 Task: Create List Employee Engagement in Board Brand Awareness Campaign to Workspace Cost Accounting. Create List Recruitment in Board Data Governance to Workspace Cost Accounting. Create List Onboarding in Board Social Media Community Management and Engagement to Workspace Cost Accounting
Action: Mouse moved to (99, 397)
Screenshot: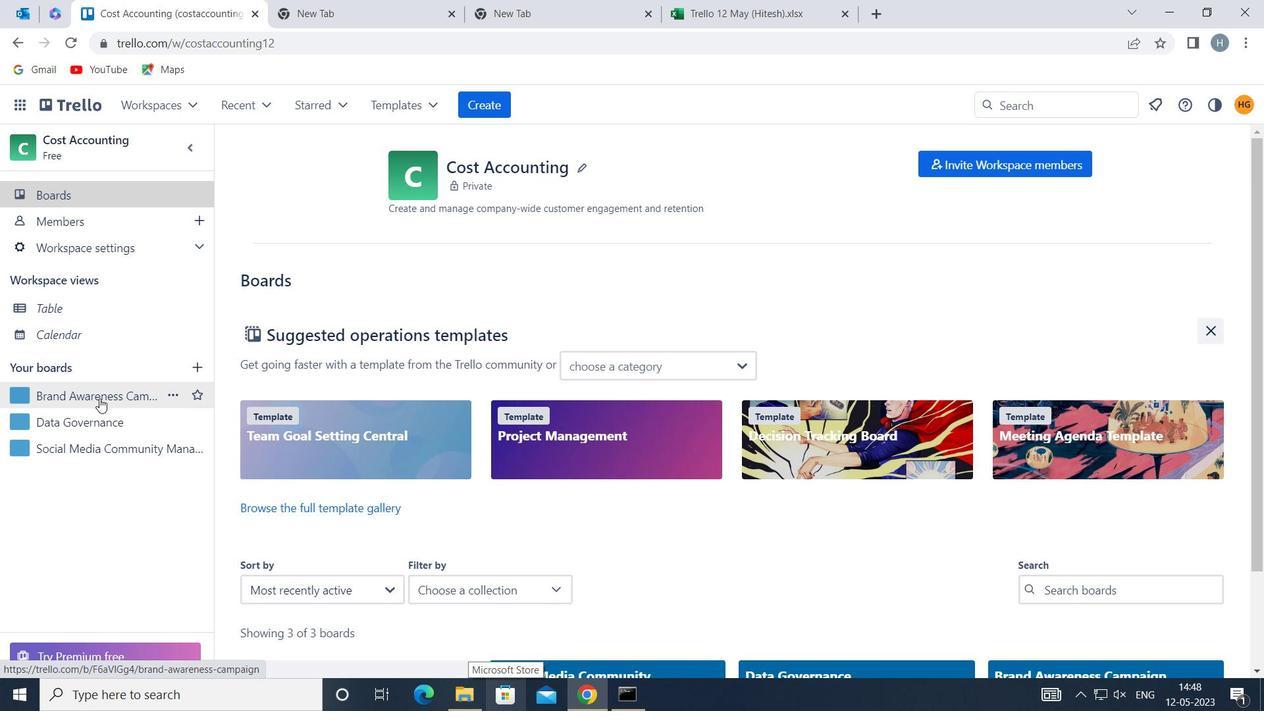 
Action: Mouse pressed left at (99, 397)
Screenshot: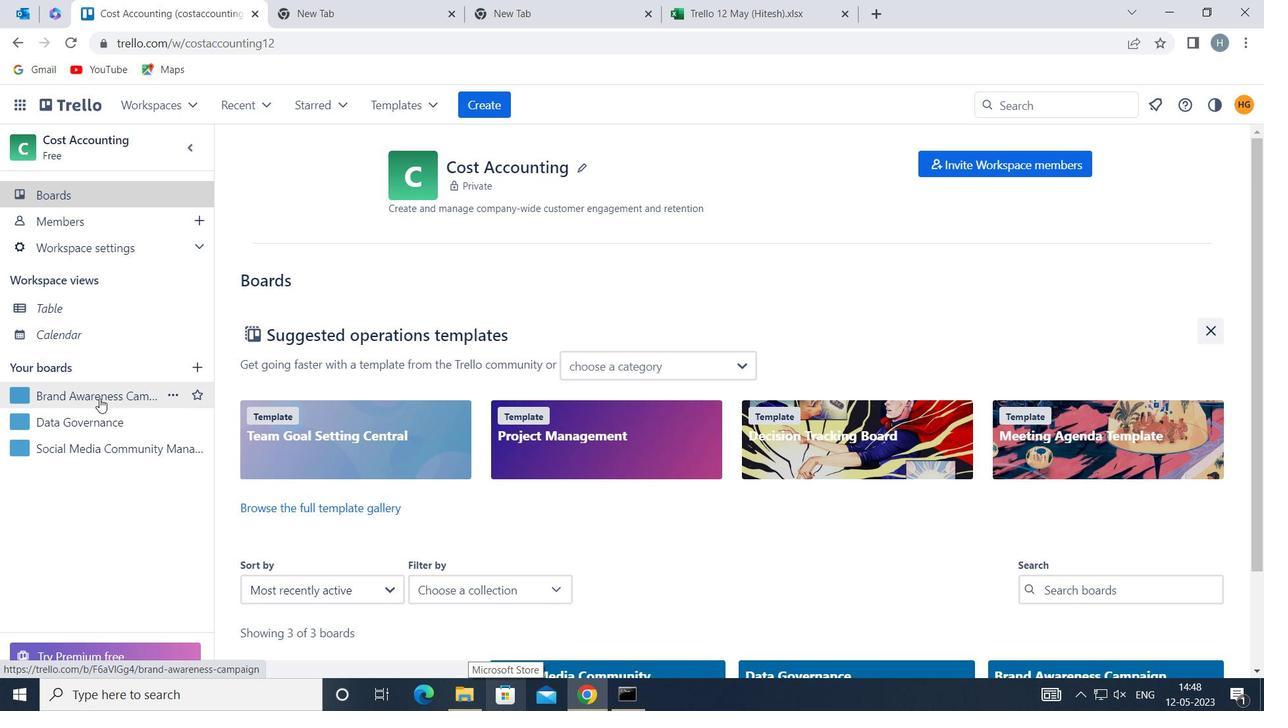 
Action: Mouse moved to (783, 197)
Screenshot: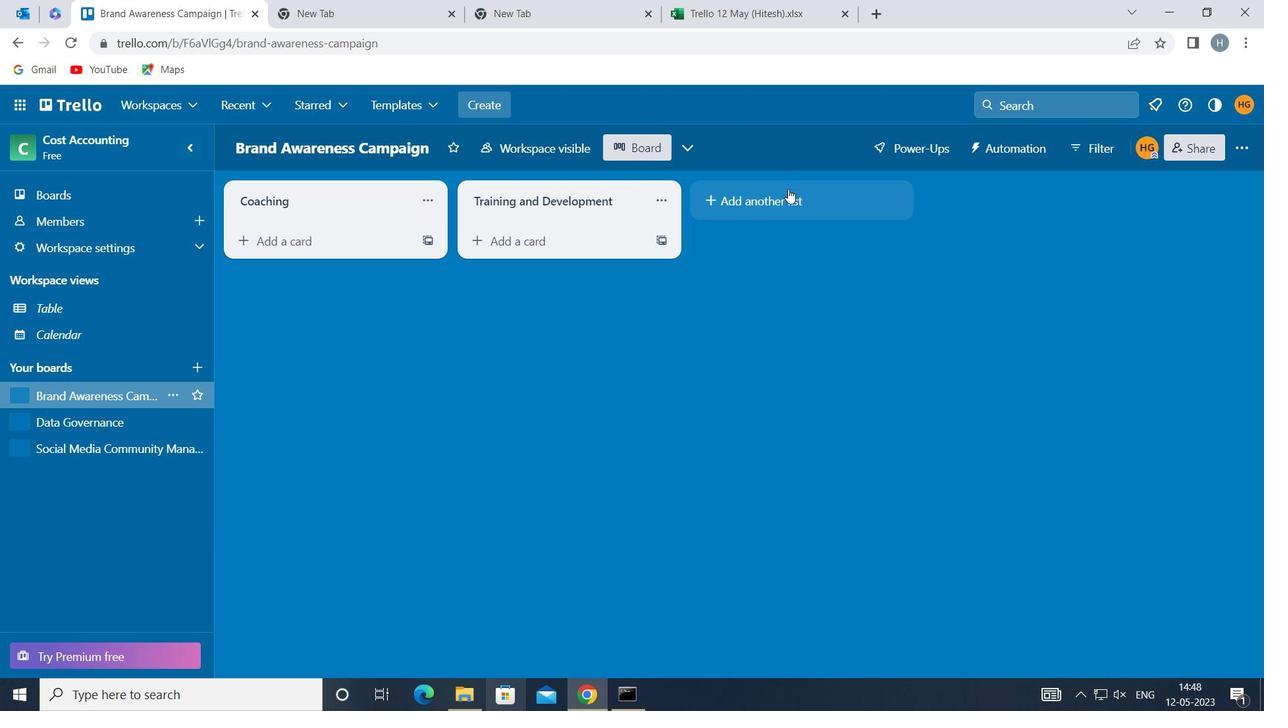 
Action: Mouse pressed left at (783, 197)
Screenshot: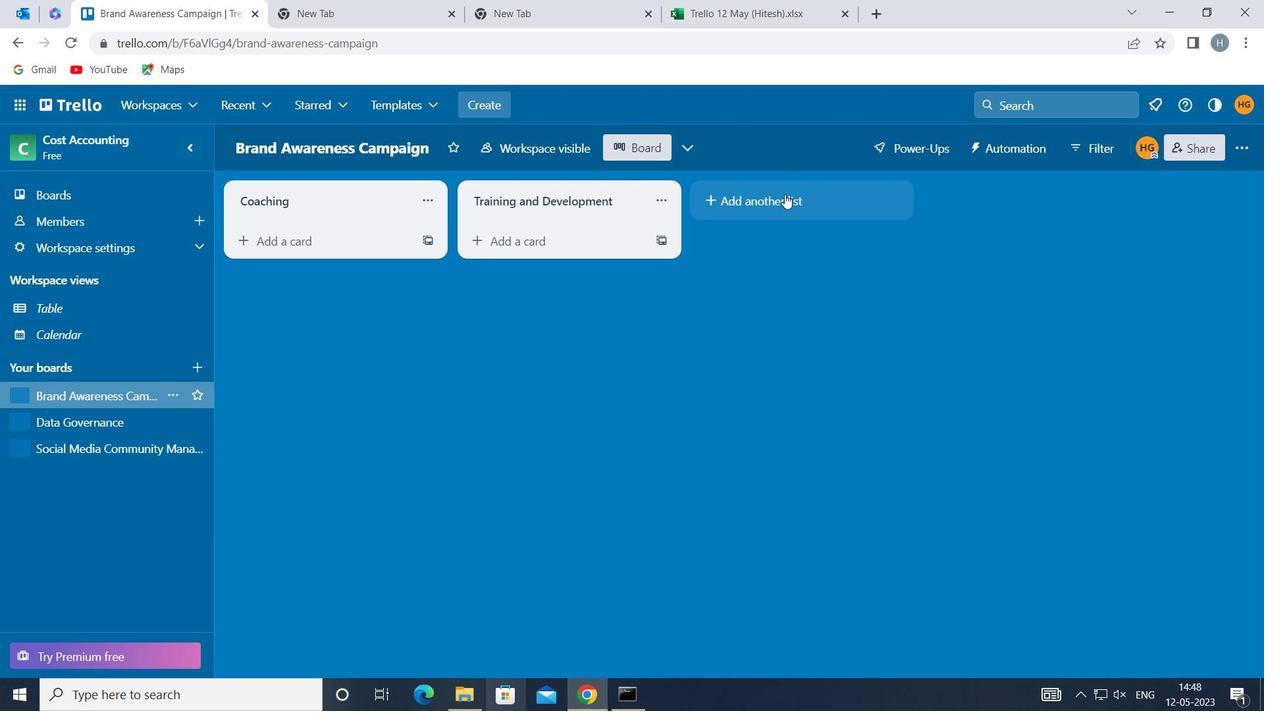 
Action: Mouse moved to (741, 193)
Screenshot: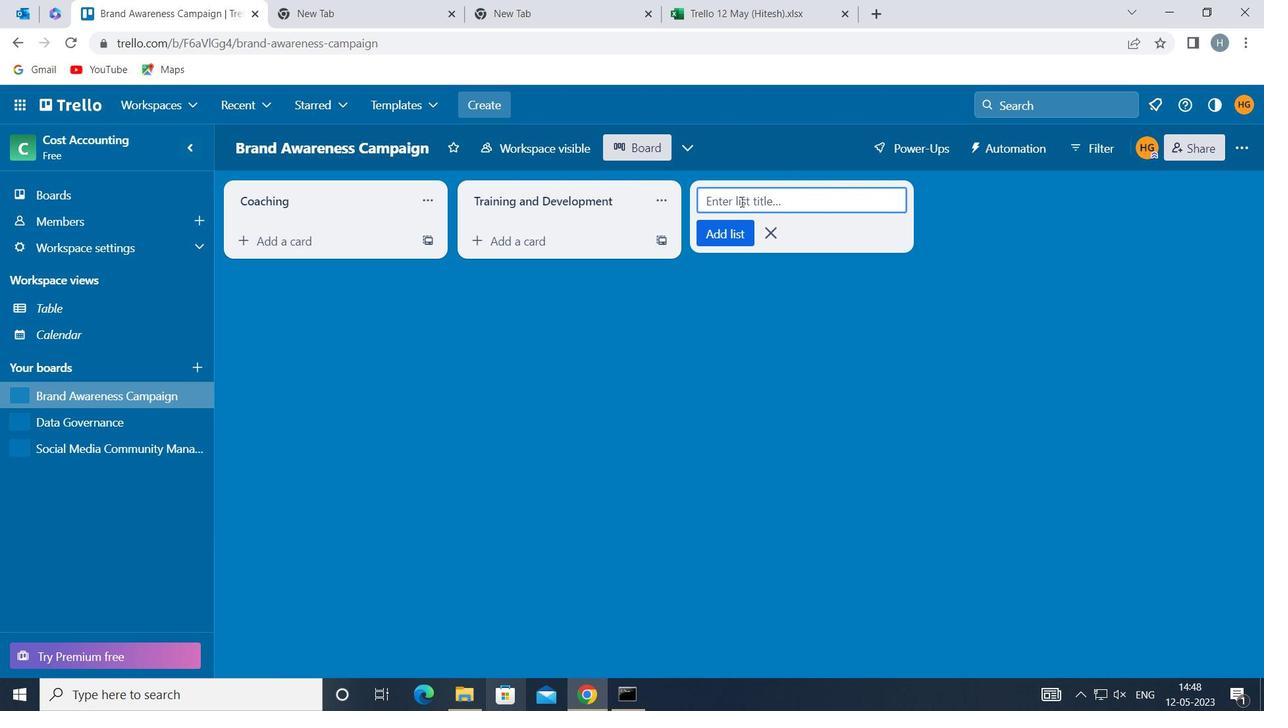 
Action: Mouse pressed left at (741, 193)
Screenshot: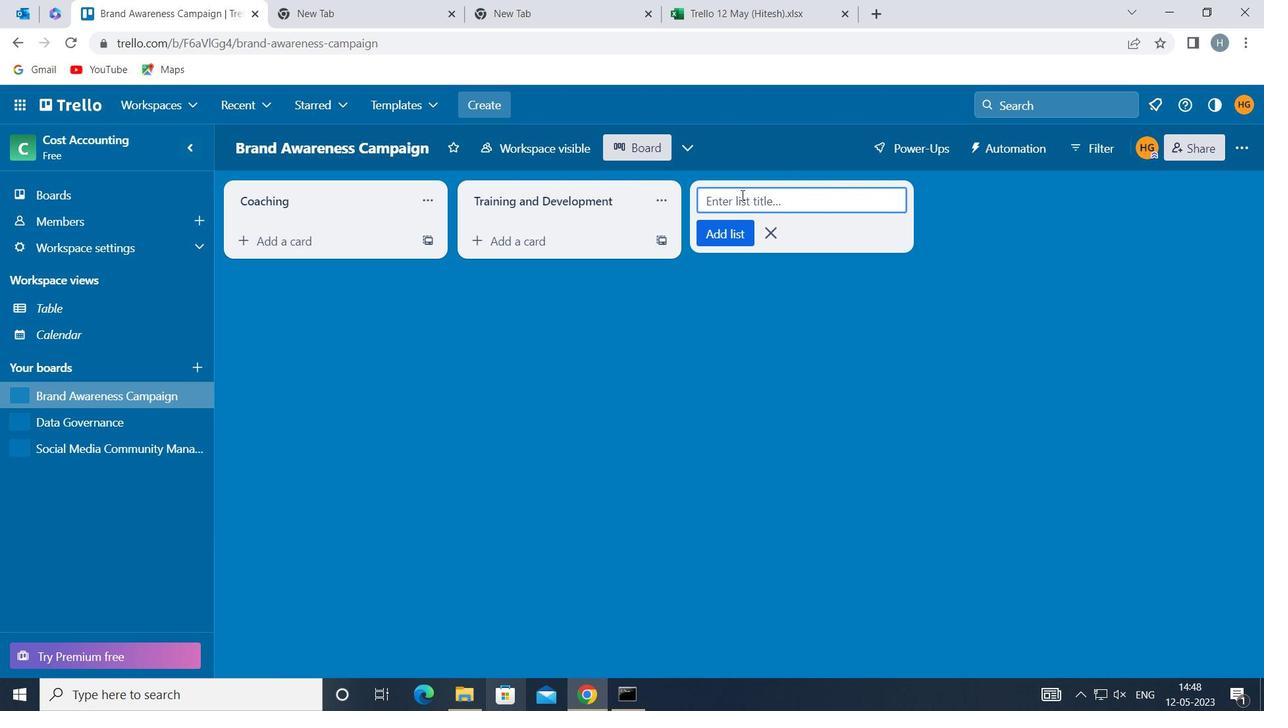 
Action: Key pressed <Key.shift>EMPLOYEE<Key.space><Key.shift>ENGAGEMENT
Screenshot: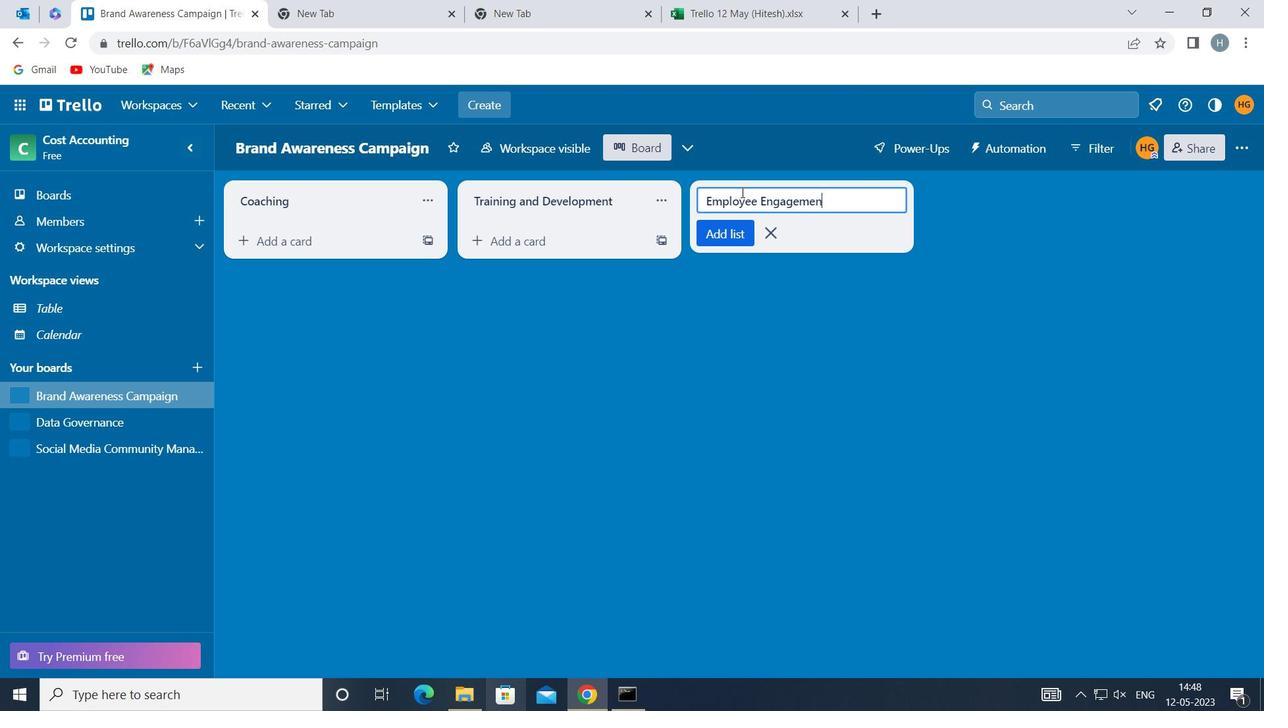 
Action: Mouse moved to (731, 234)
Screenshot: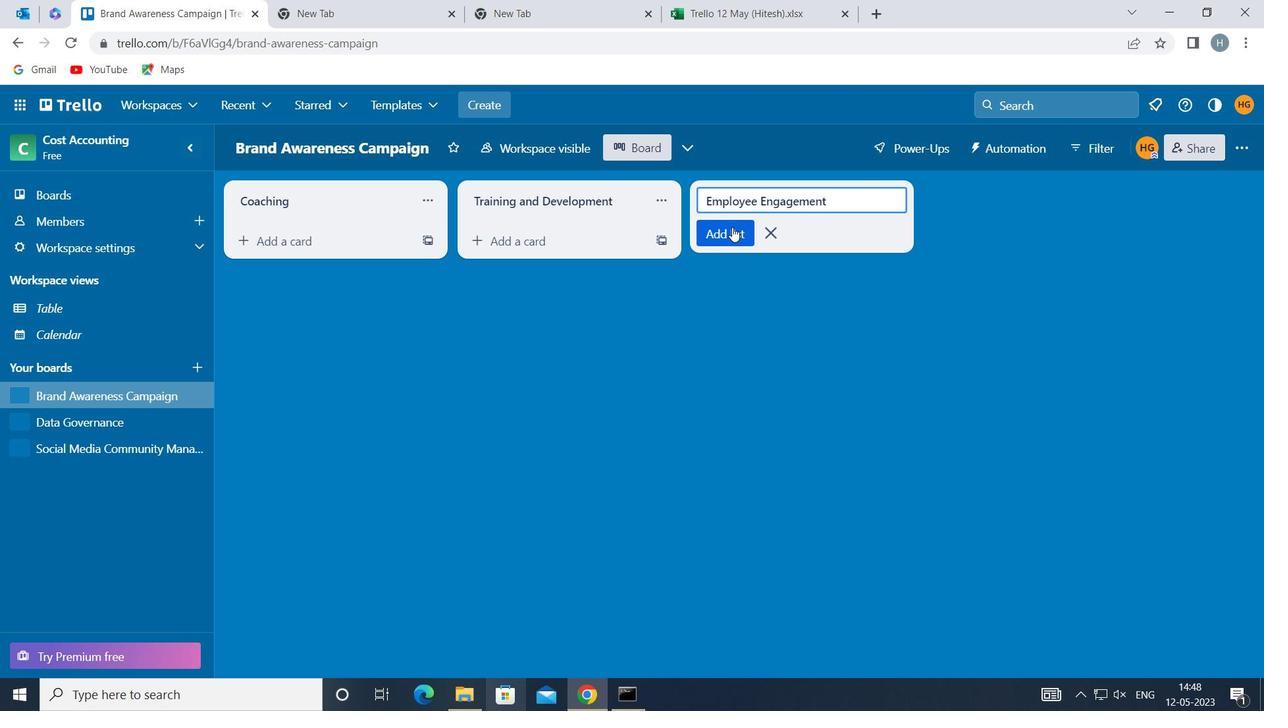 
Action: Mouse pressed left at (731, 234)
Screenshot: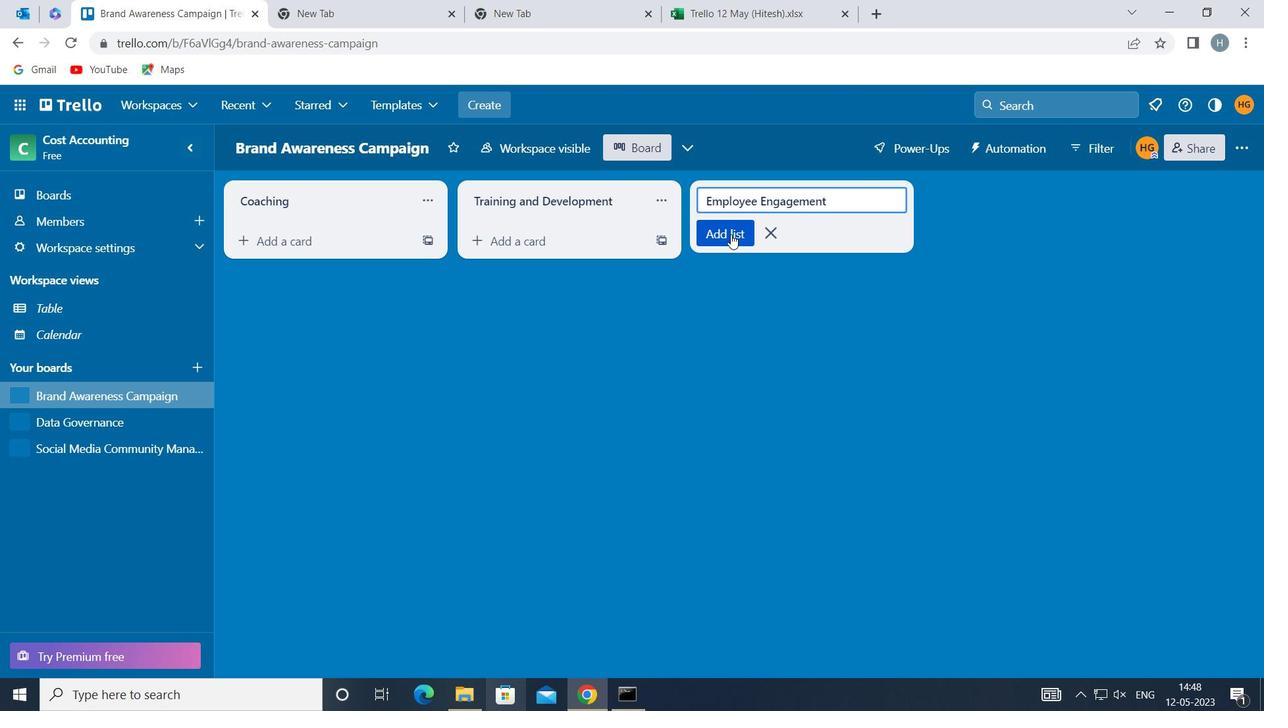 
Action: Mouse moved to (673, 349)
Screenshot: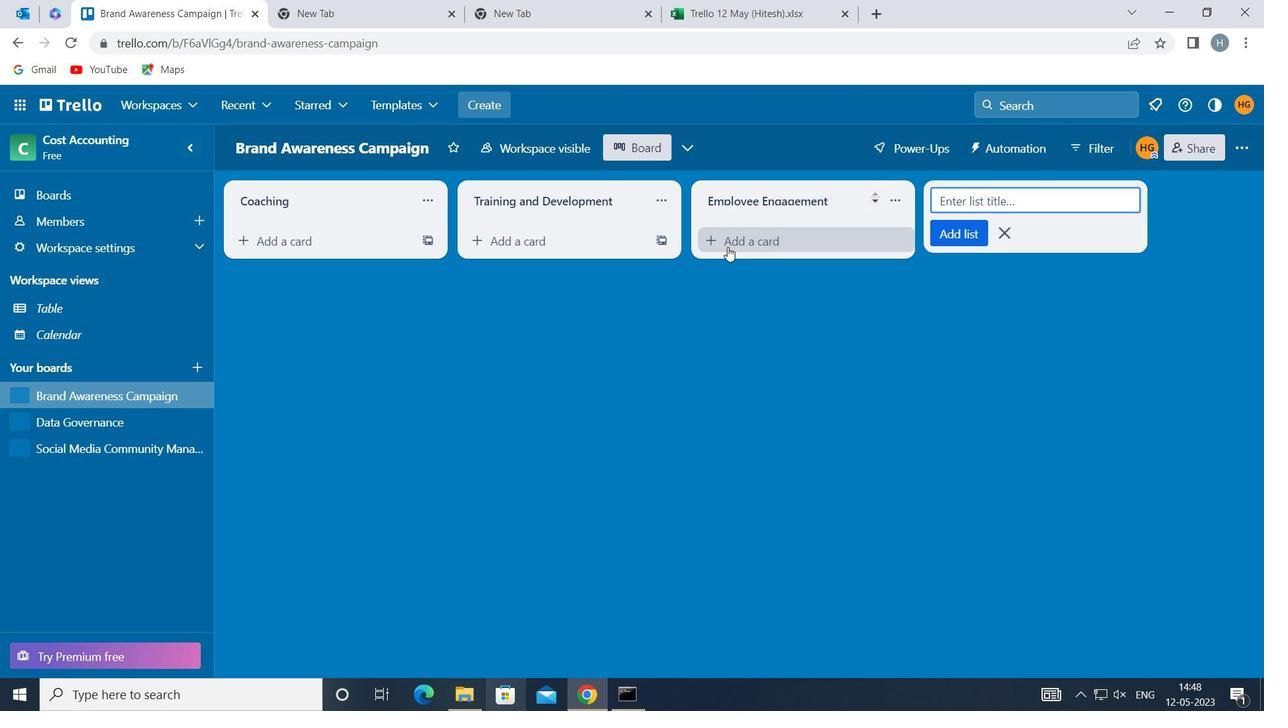 
Action: Mouse pressed left at (673, 349)
Screenshot: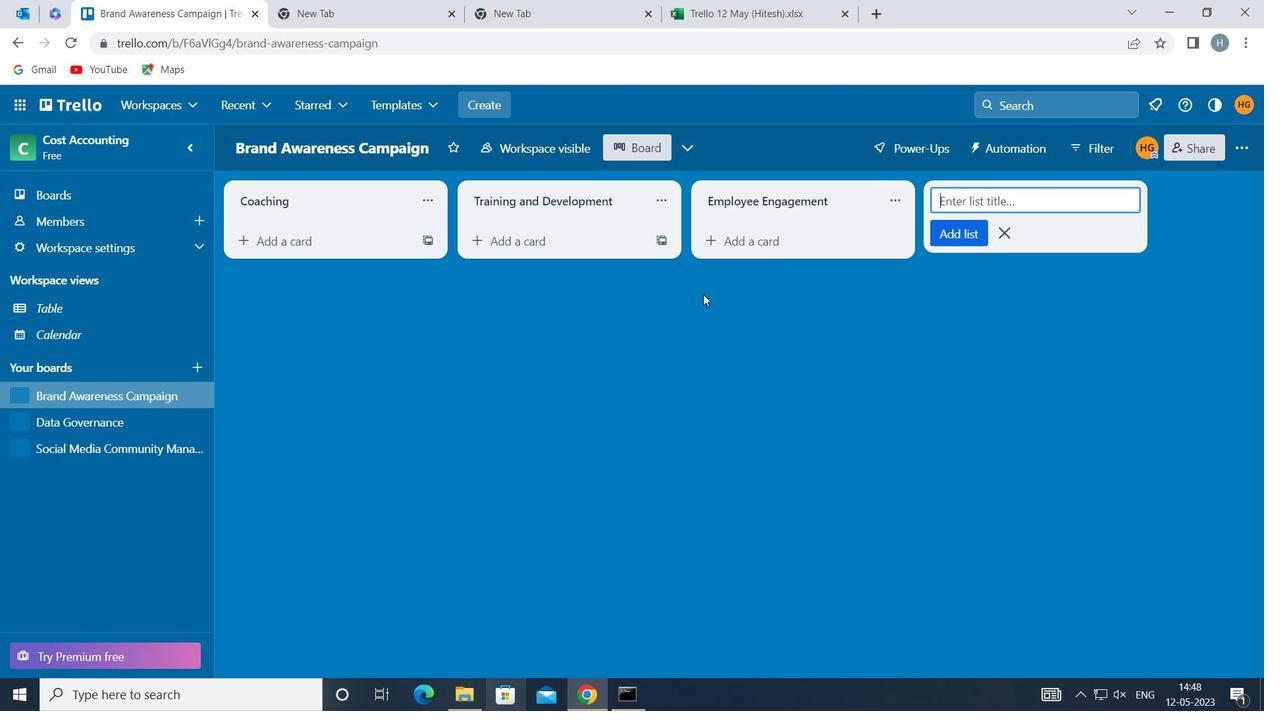 
Action: Mouse moved to (101, 424)
Screenshot: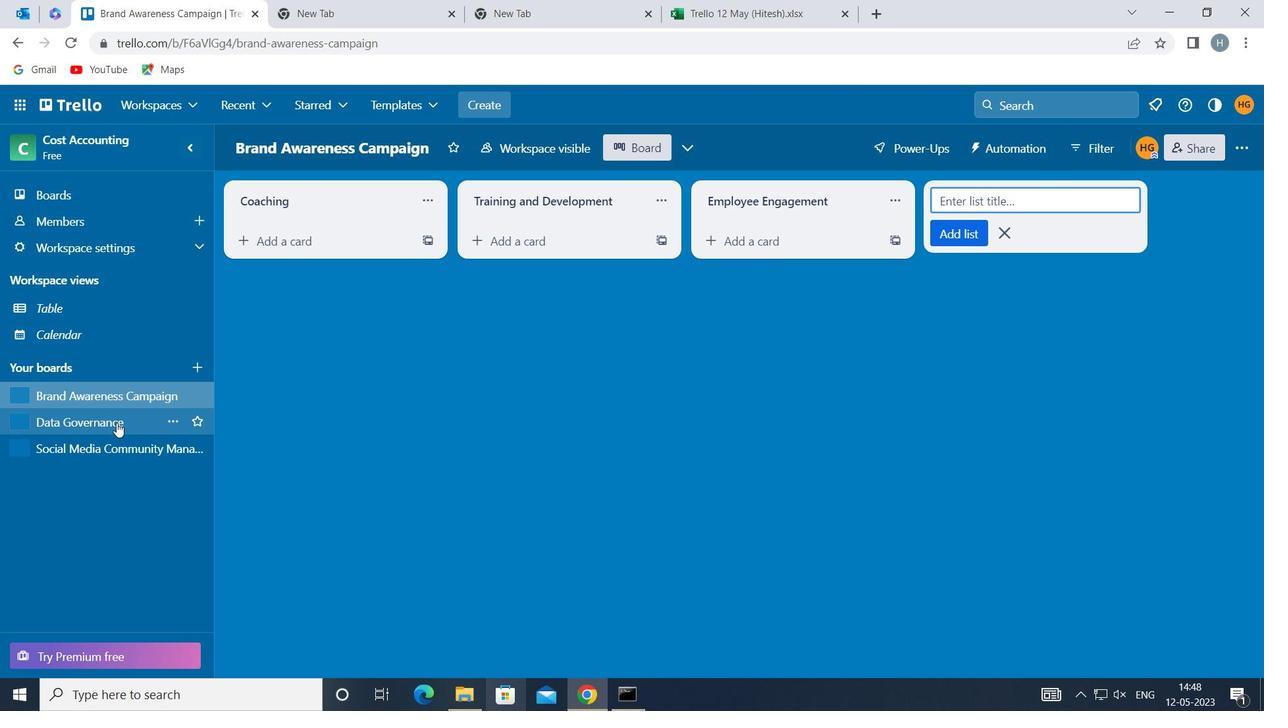 
Action: Mouse pressed left at (101, 424)
Screenshot: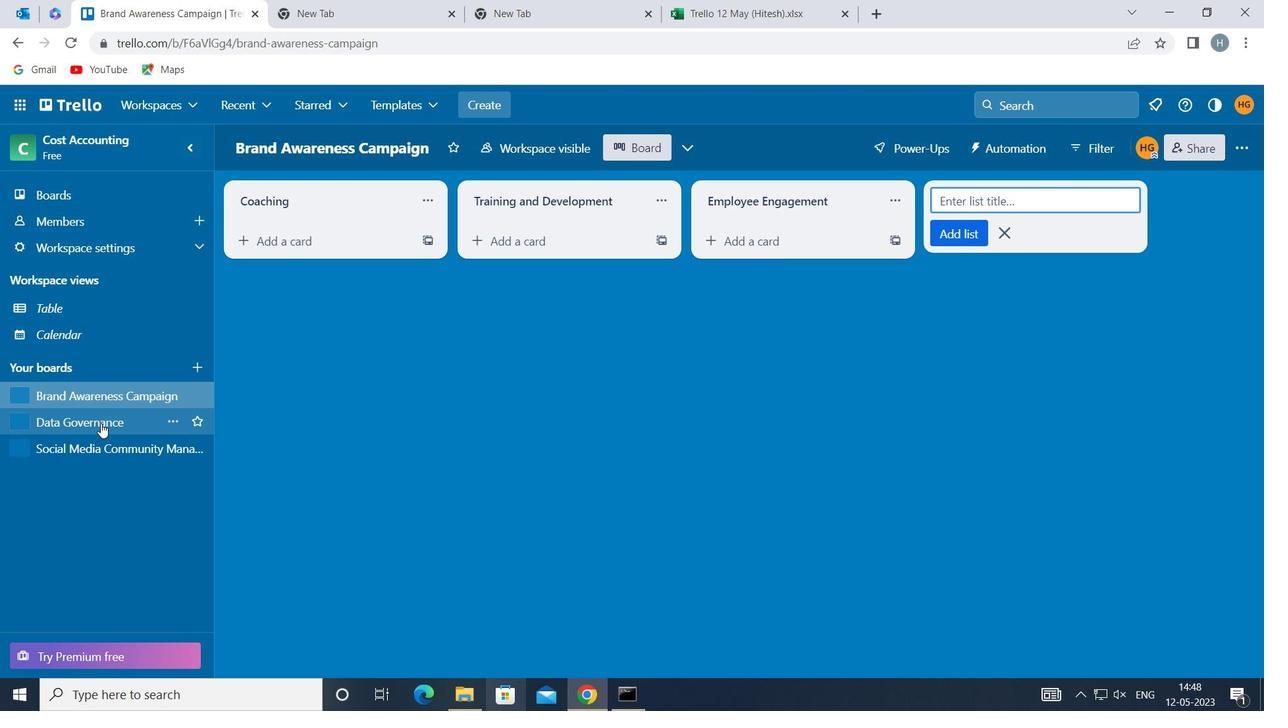
Action: Mouse moved to (755, 199)
Screenshot: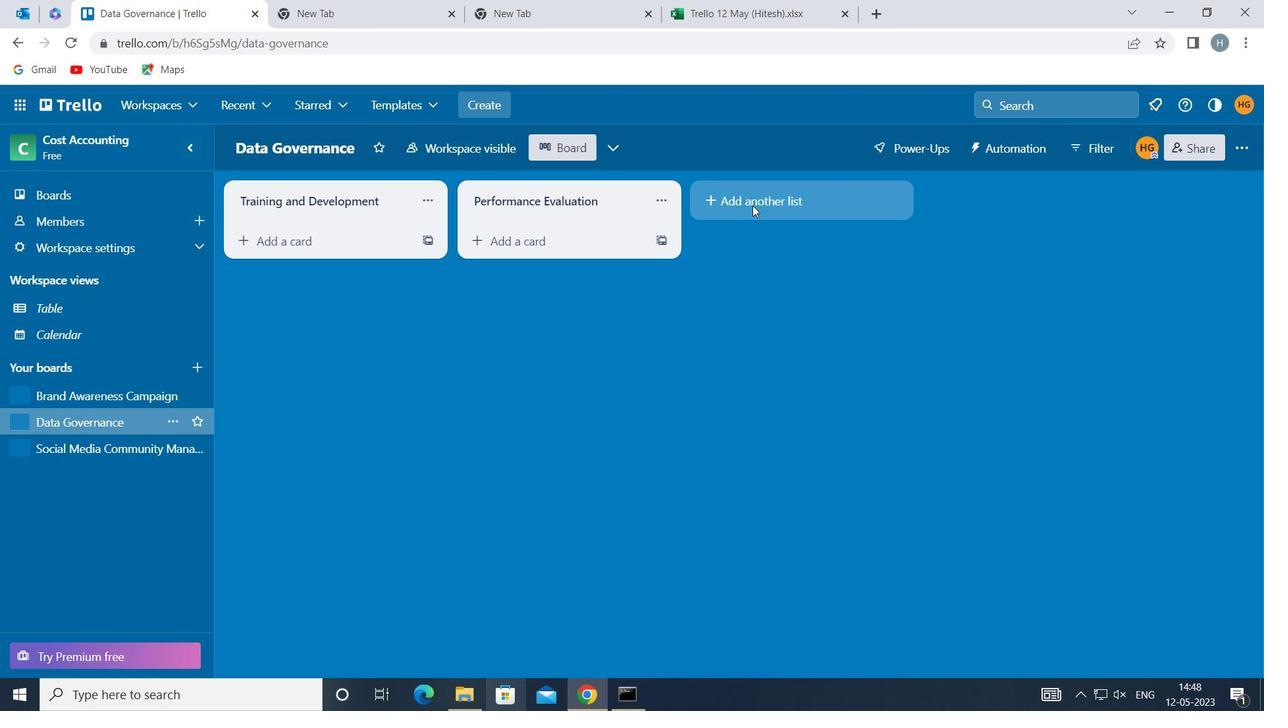 
Action: Mouse pressed left at (755, 199)
Screenshot: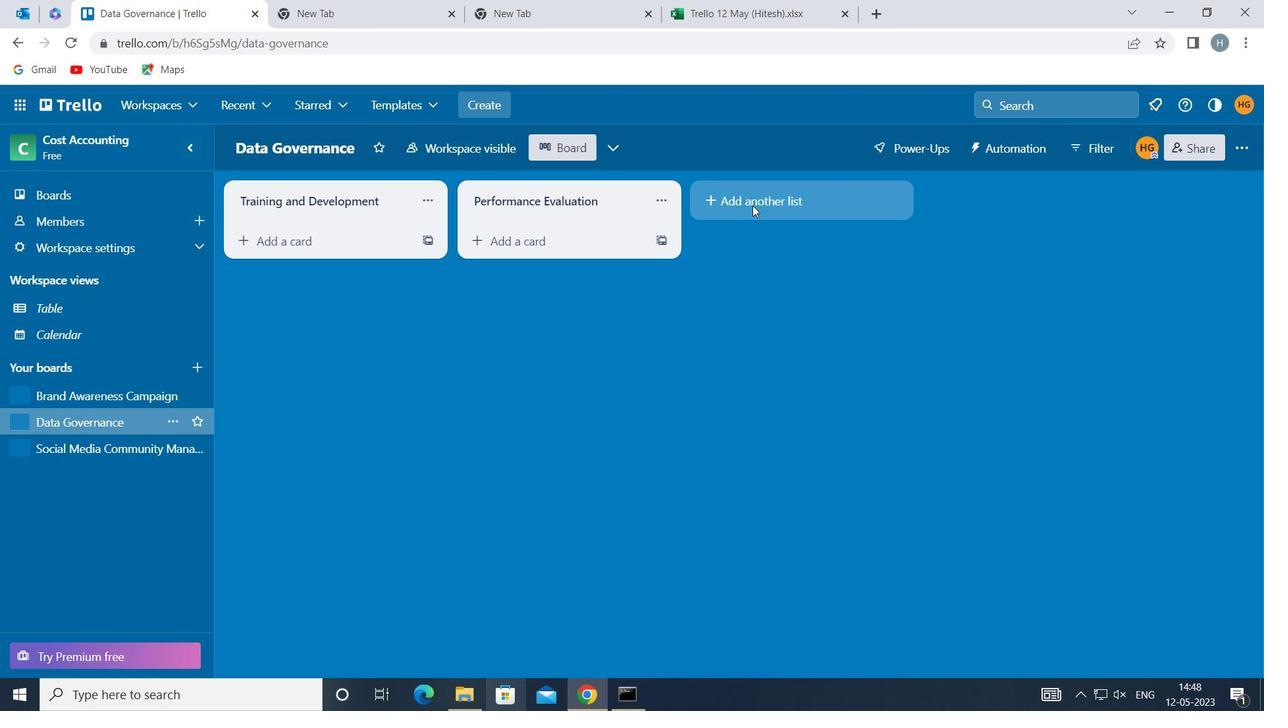 
Action: Mouse moved to (756, 199)
Screenshot: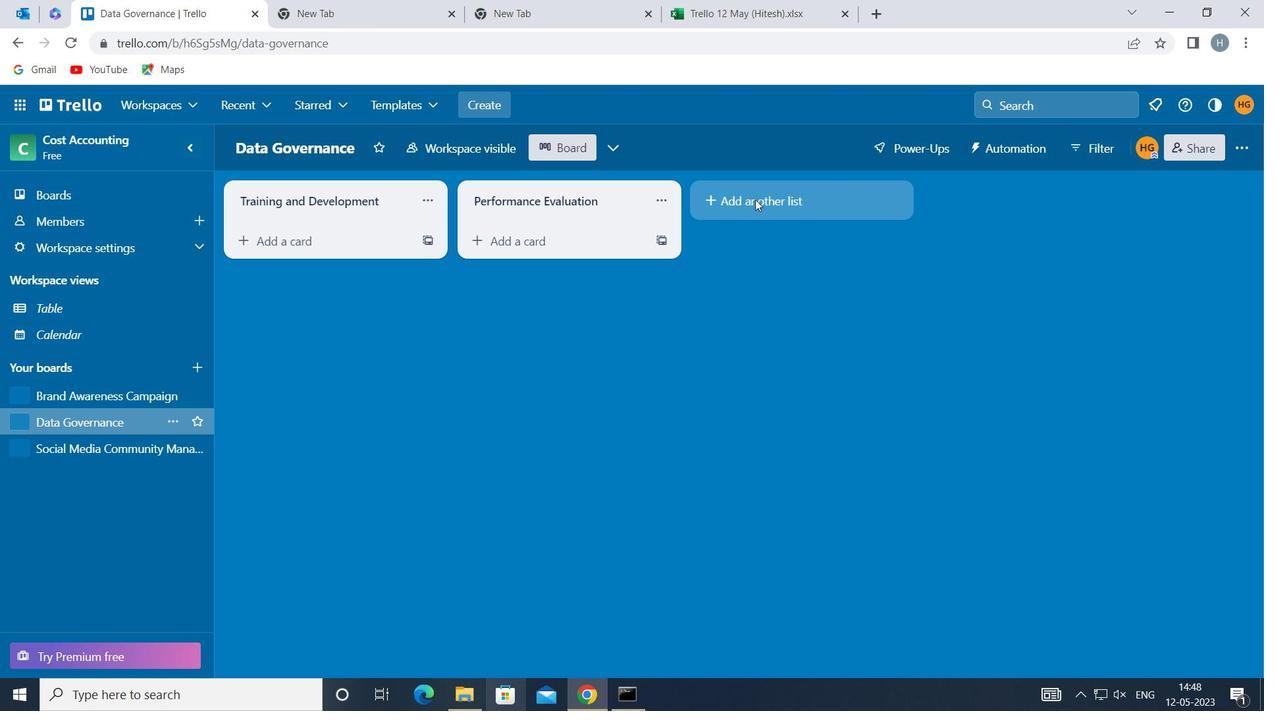 
Action: Key pressed <Key.shift>RECRUITMENT
Screenshot: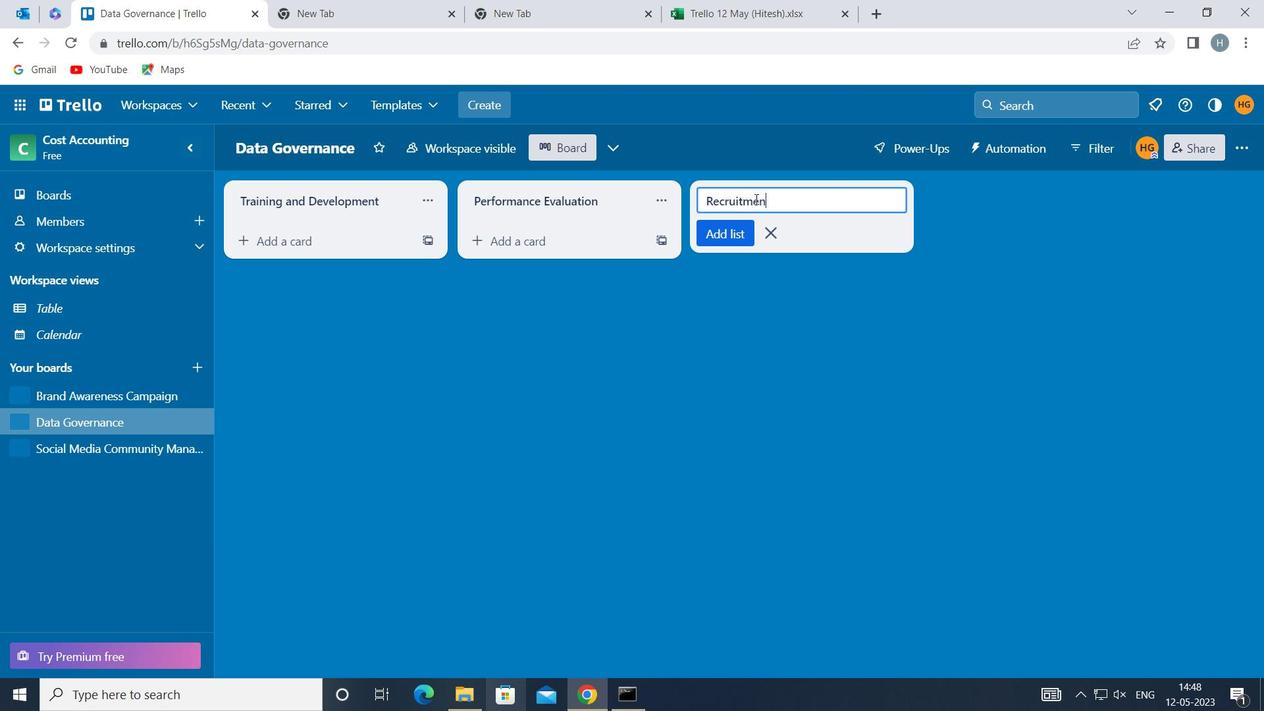 
Action: Mouse moved to (723, 229)
Screenshot: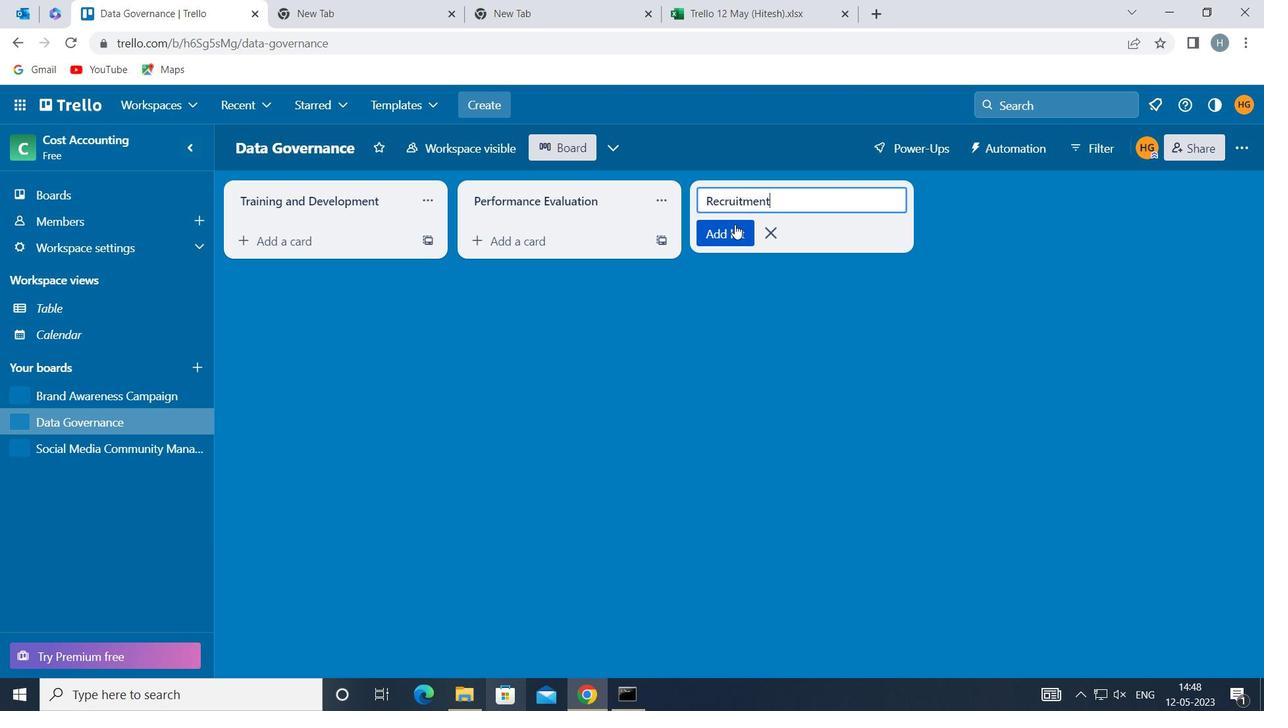 
Action: Mouse pressed left at (723, 229)
Screenshot: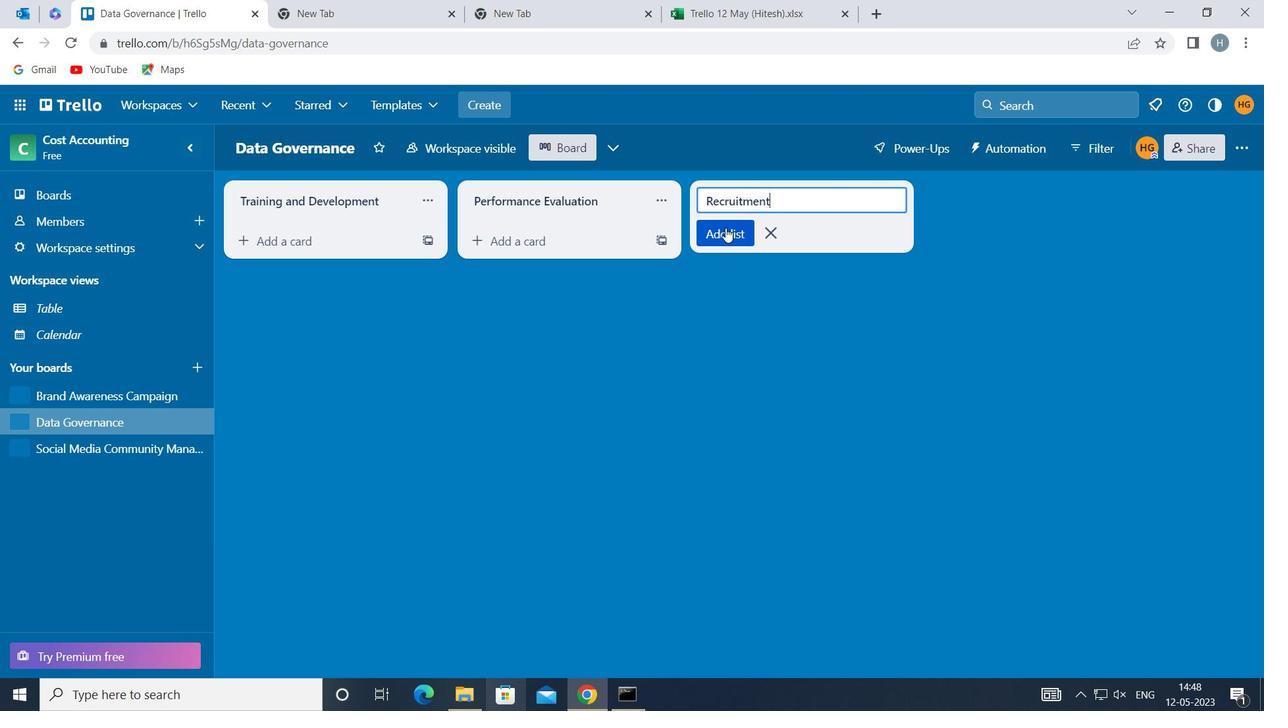 
Action: Mouse moved to (696, 326)
Screenshot: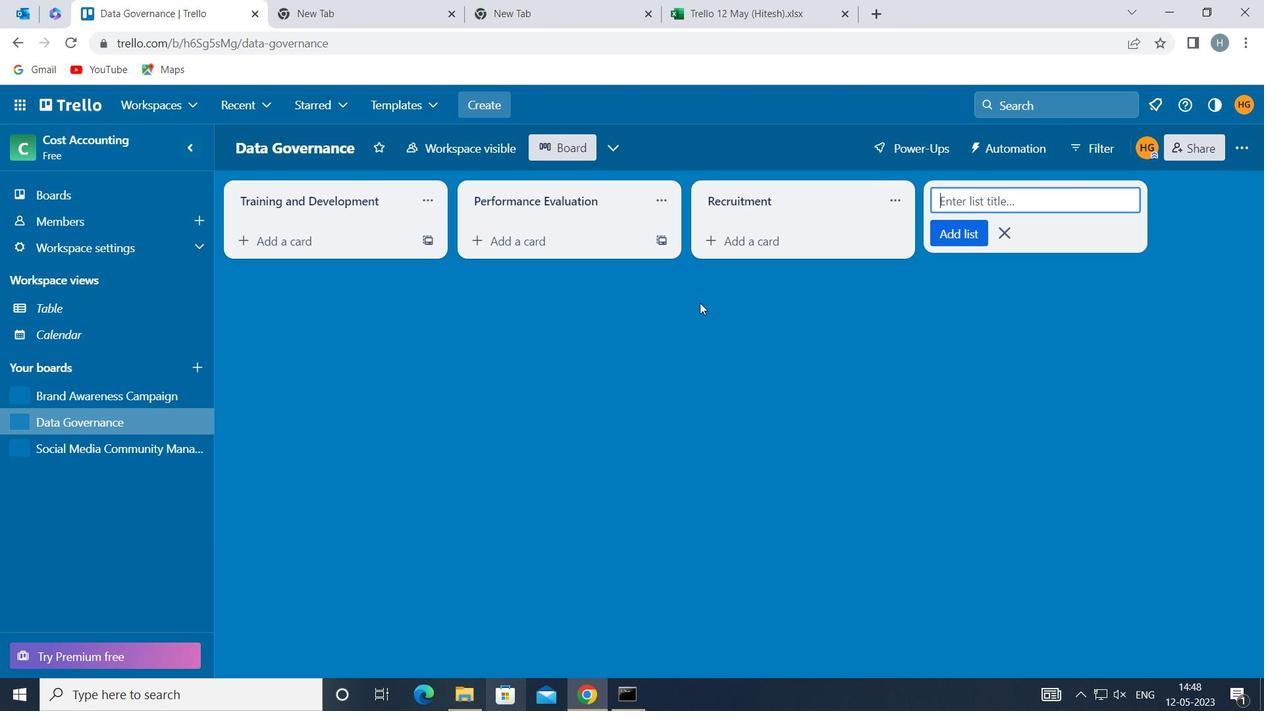 
Action: Mouse pressed left at (696, 326)
Screenshot: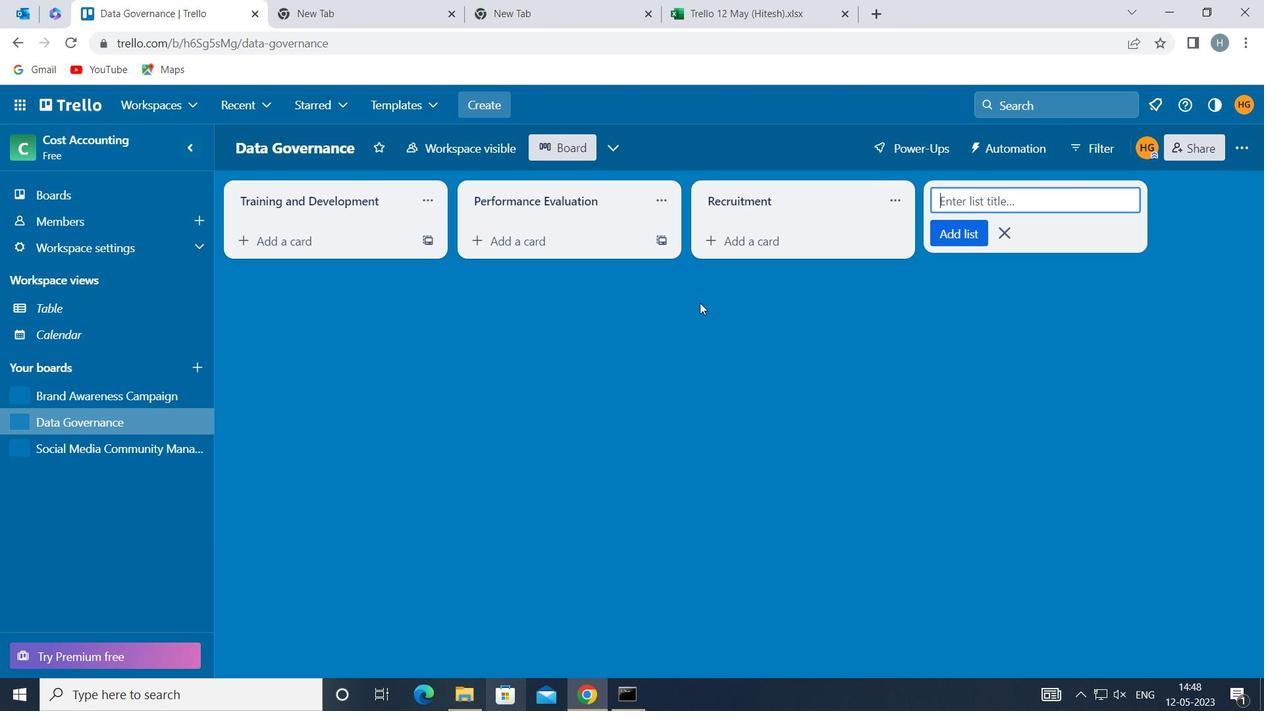 
Action: Mouse moved to (96, 450)
Screenshot: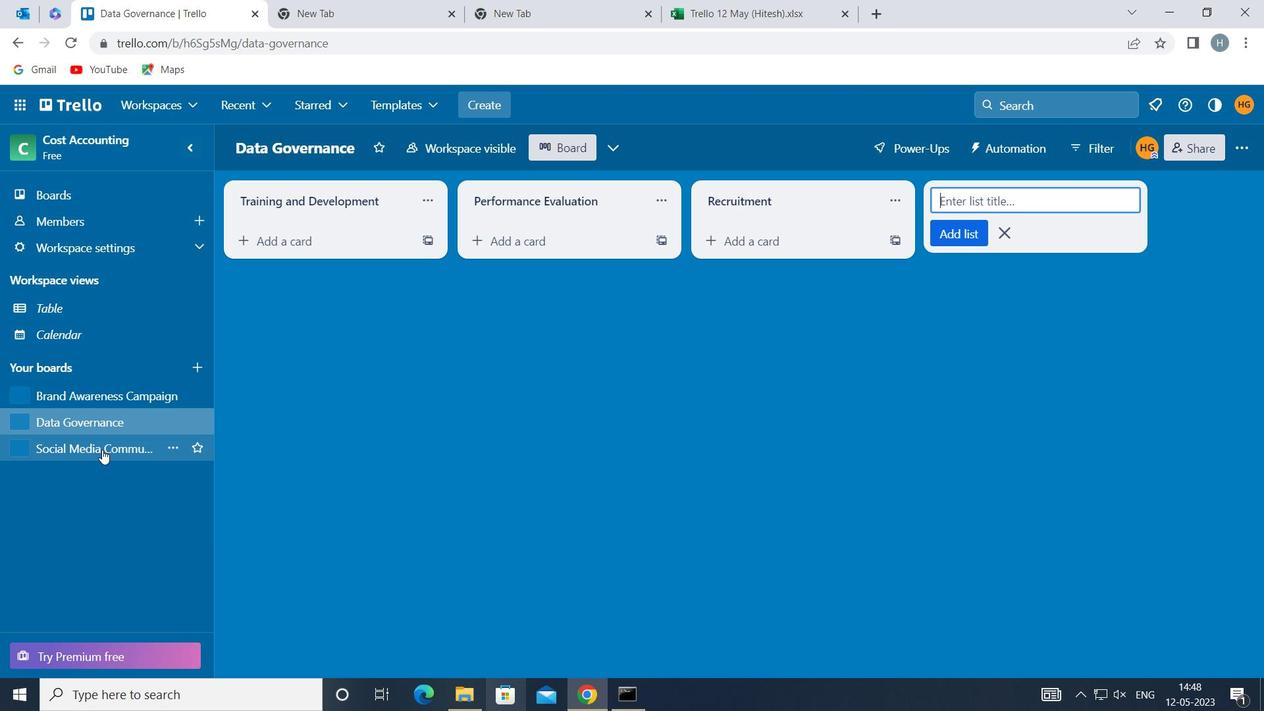 
Action: Mouse pressed left at (96, 450)
Screenshot: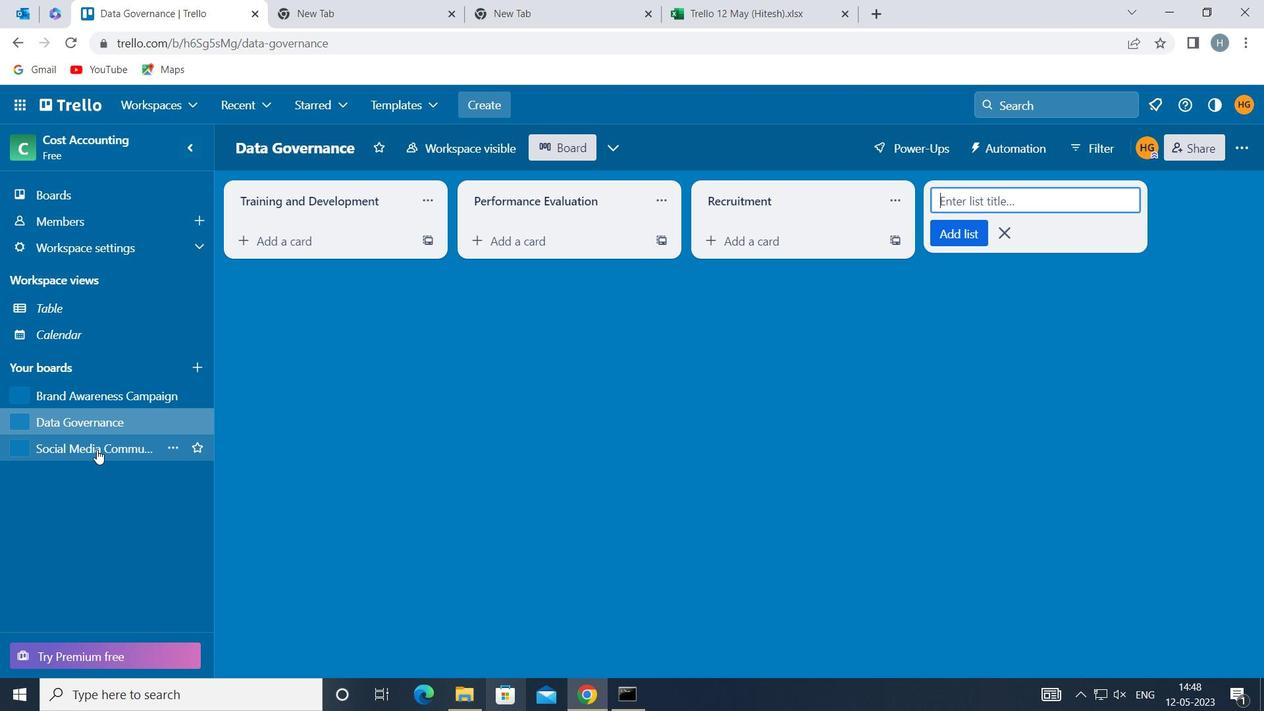 
Action: Mouse moved to (762, 197)
Screenshot: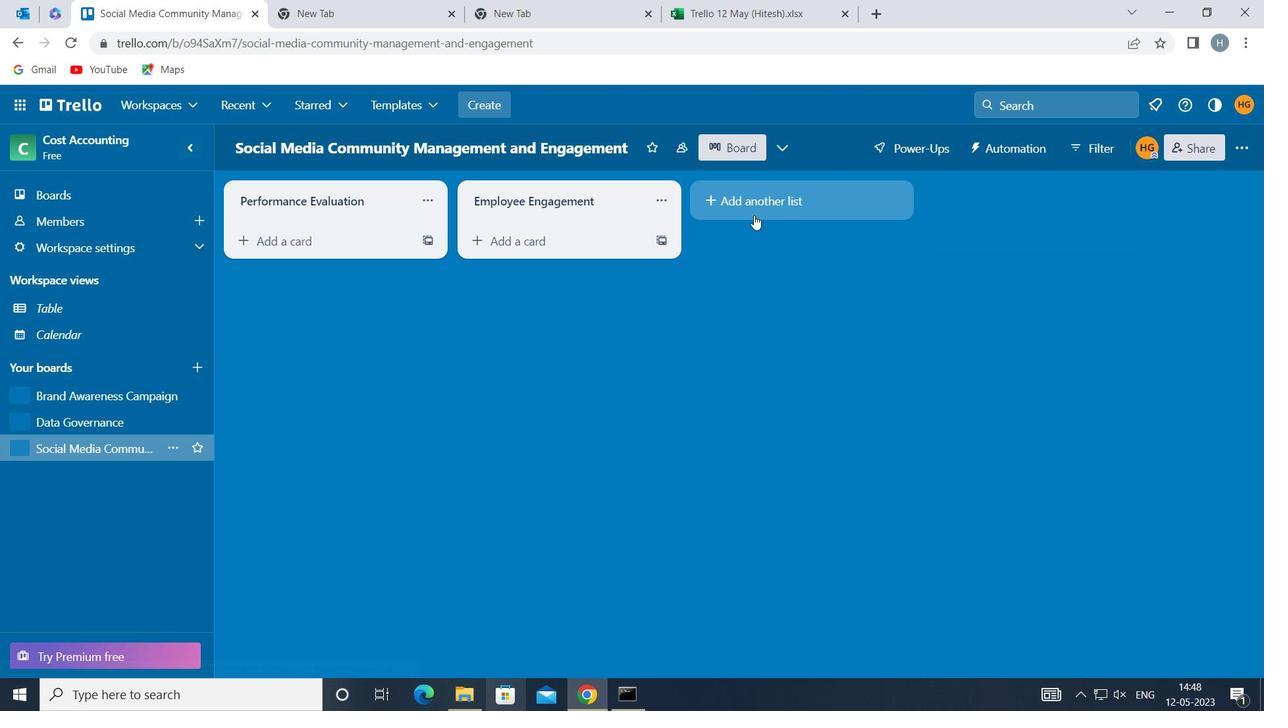 
Action: Mouse pressed left at (762, 197)
Screenshot: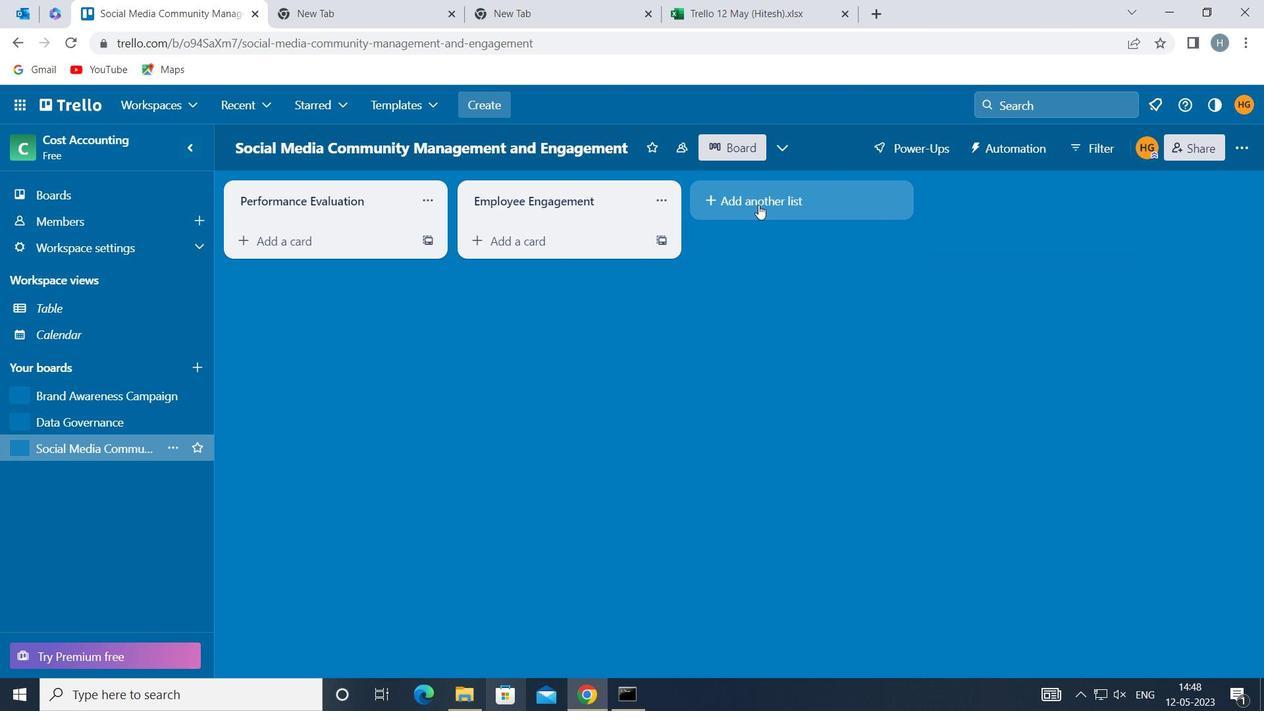 
Action: Mouse pressed left at (762, 197)
Screenshot: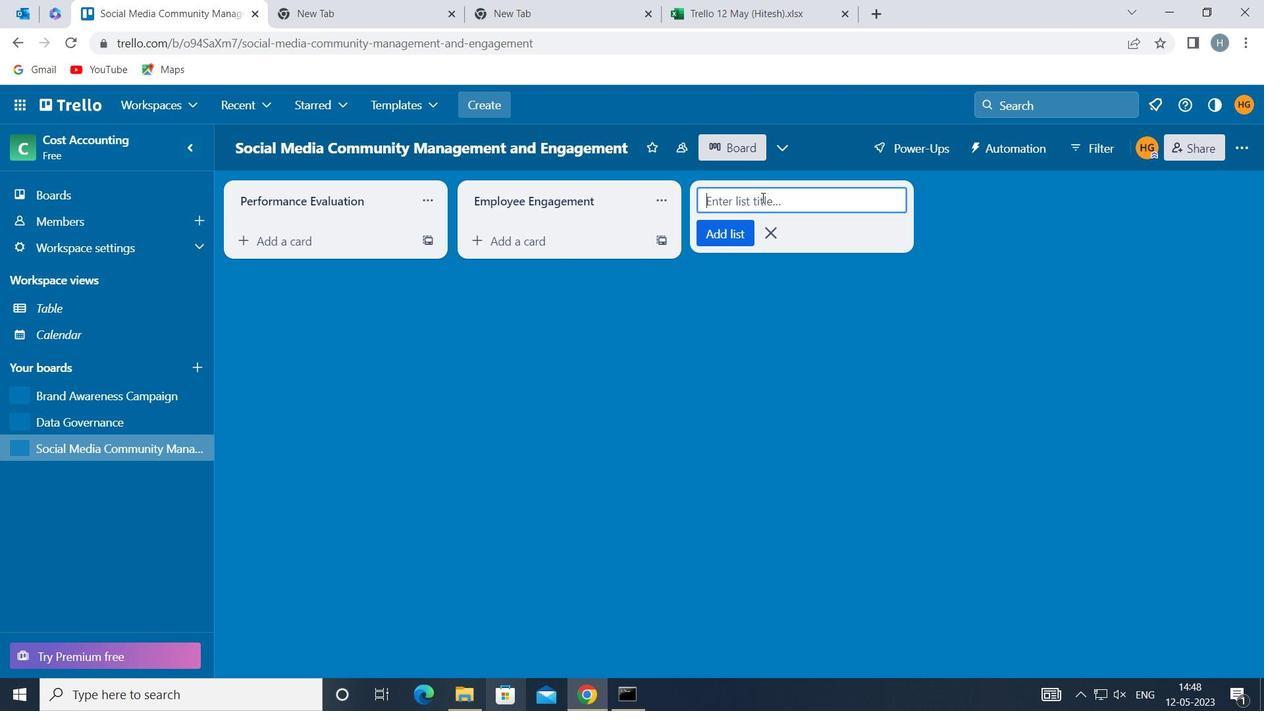 
Action: Key pressed <Key.shift>ONBOARDING
Screenshot: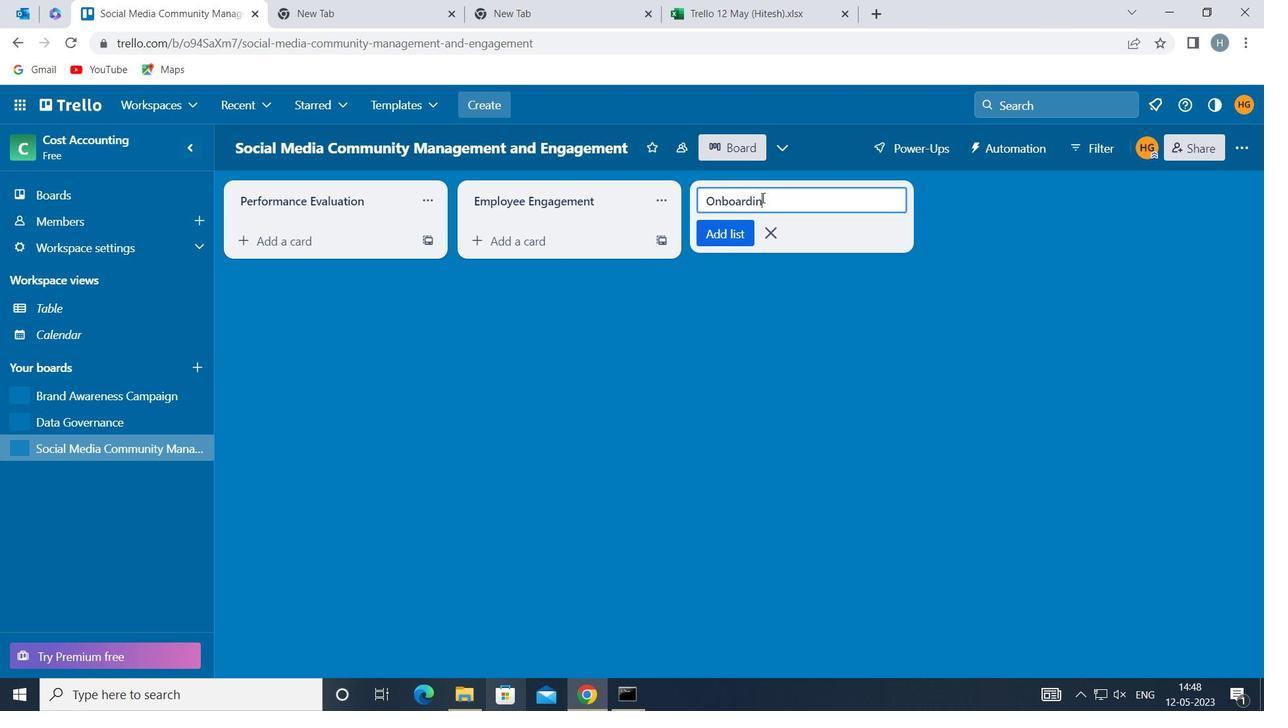 
Action: Mouse moved to (723, 233)
Screenshot: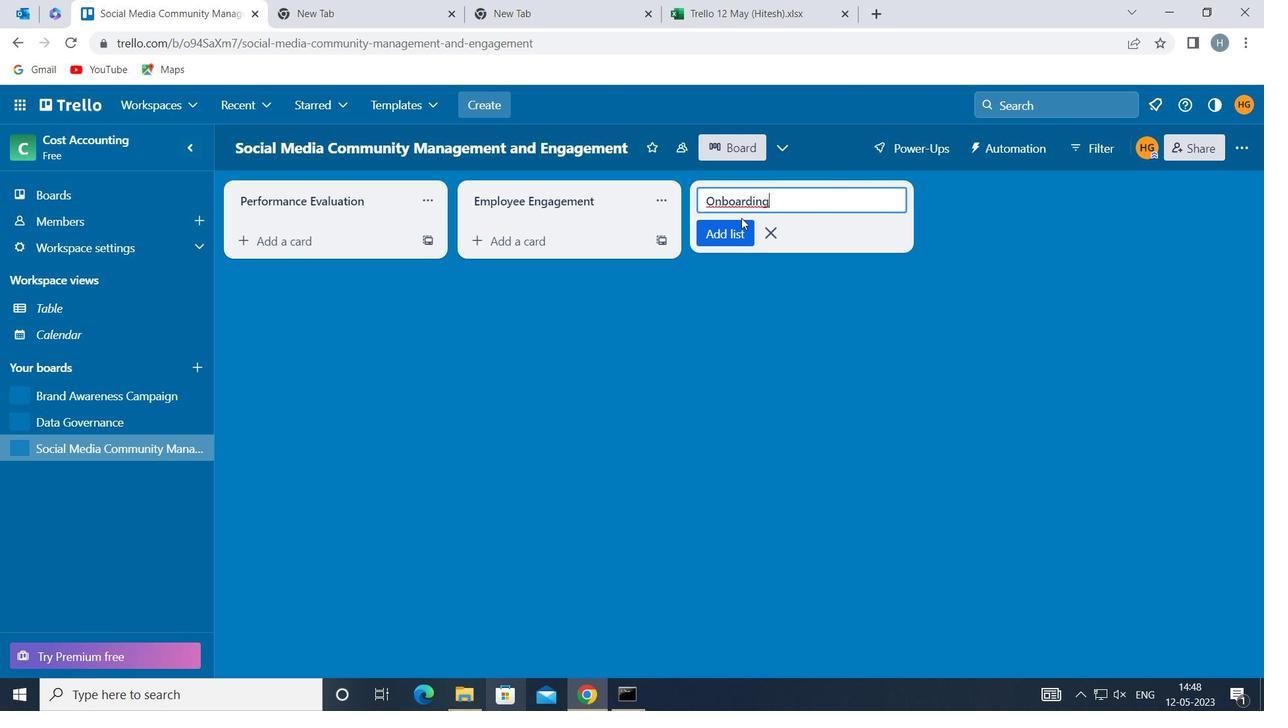 
Action: Mouse pressed left at (723, 233)
Screenshot: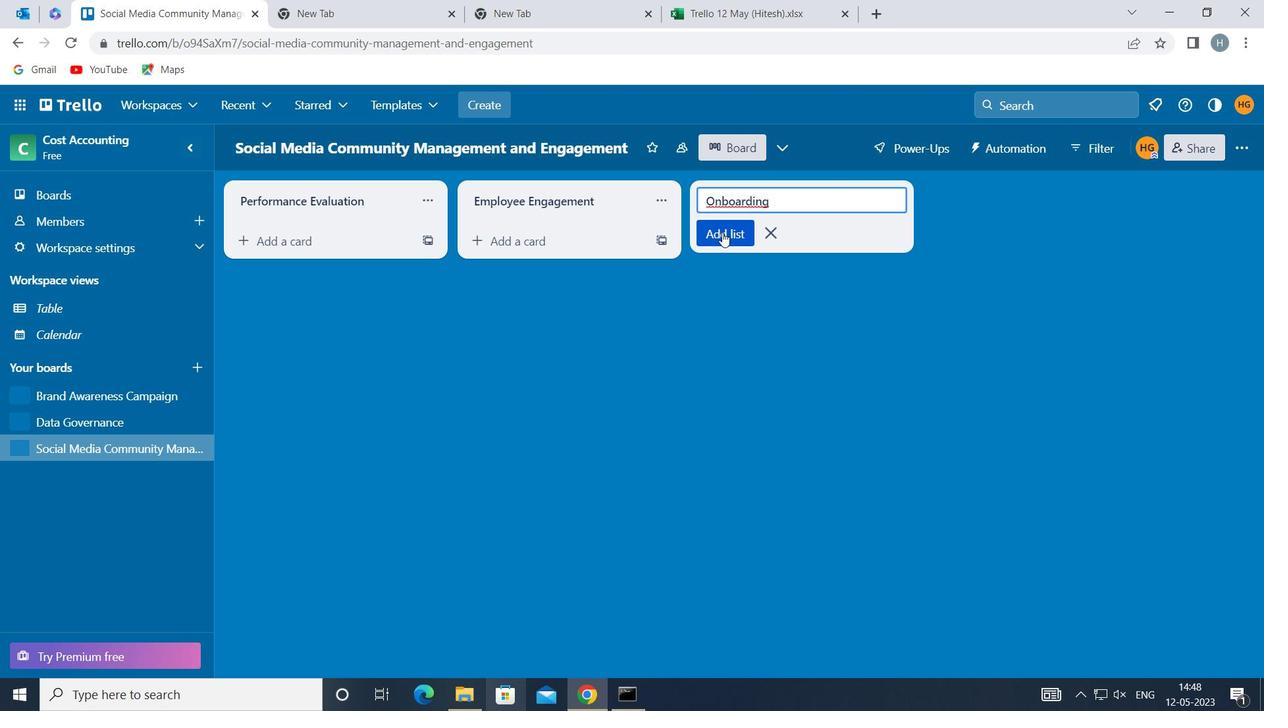 
Action: Mouse moved to (717, 270)
Screenshot: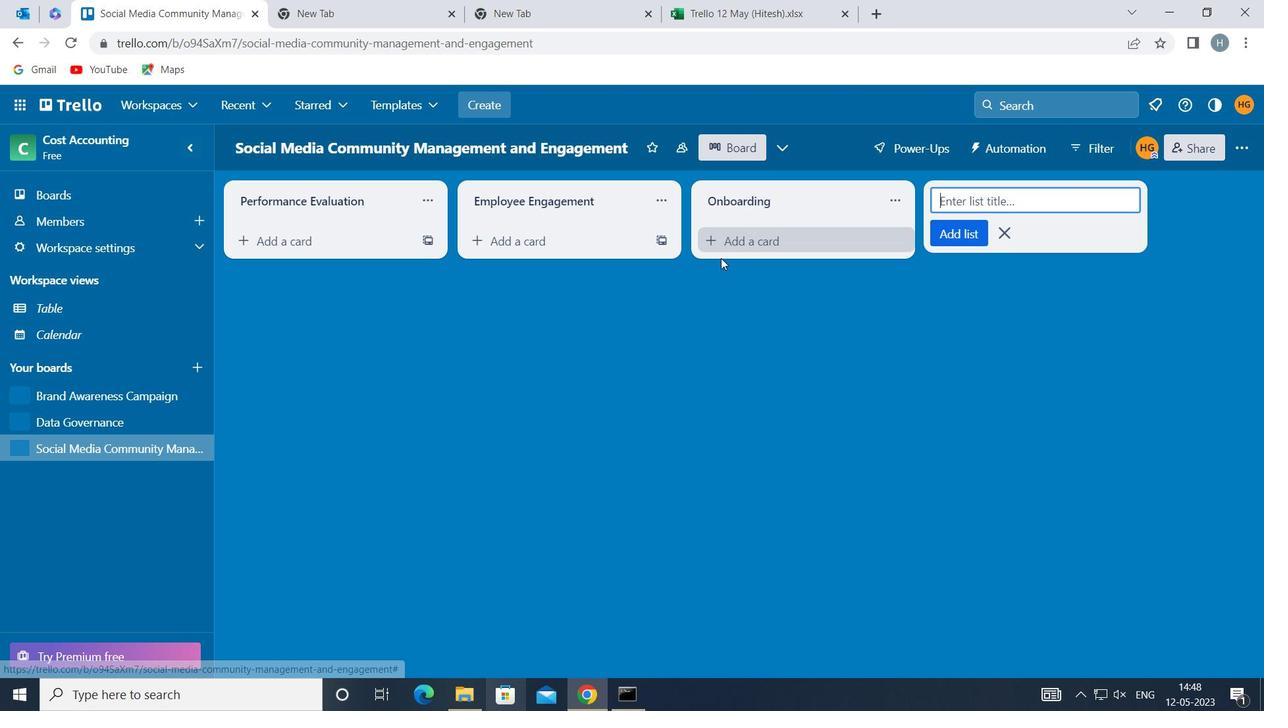 
Action: Mouse pressed left at (717, 270)
Screenshot: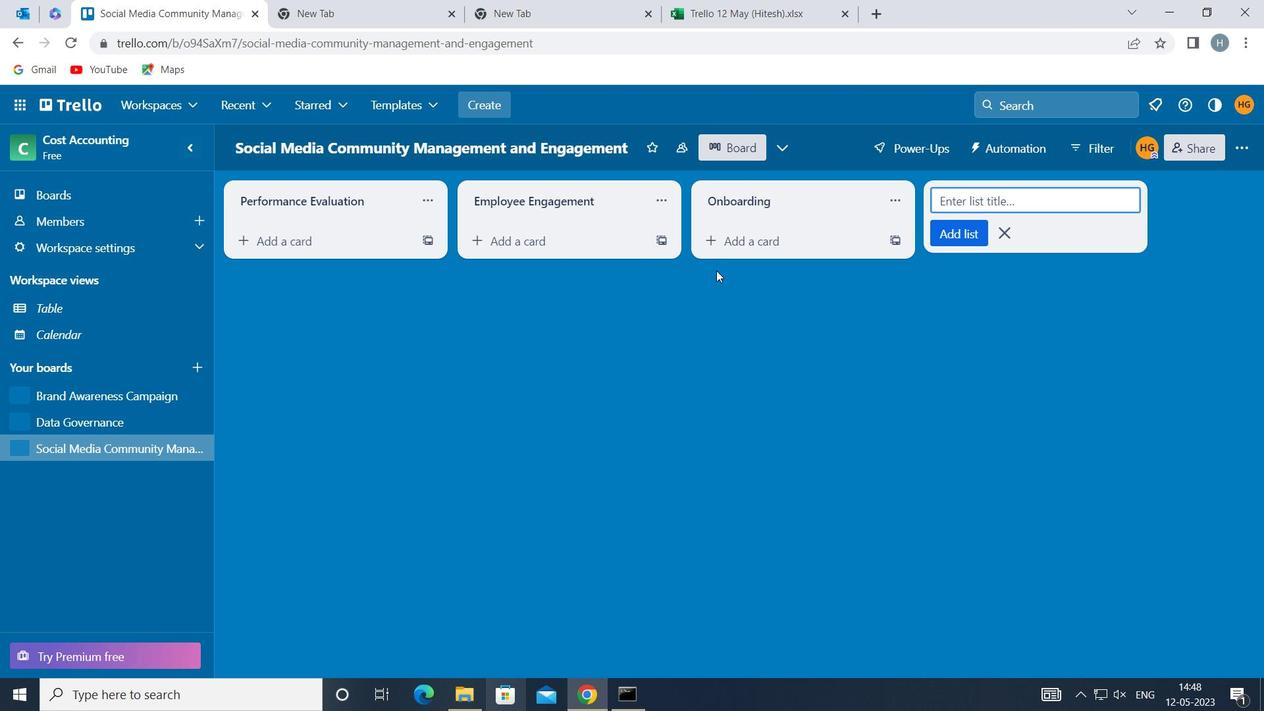 
Action: Mouse moved to (697, 279)
Screenshot: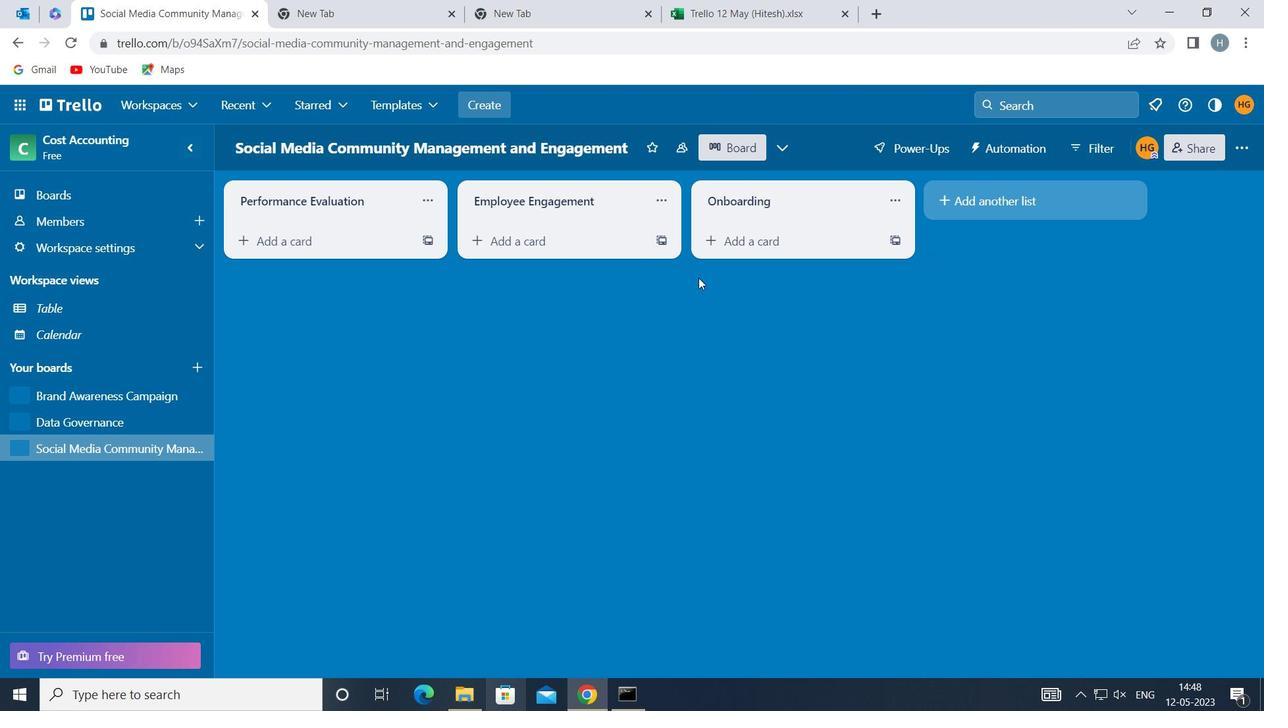 
